 Task: Select location "New Delhi,Delhi".
Action: Mouse moved to (328, 325)
Screenshot: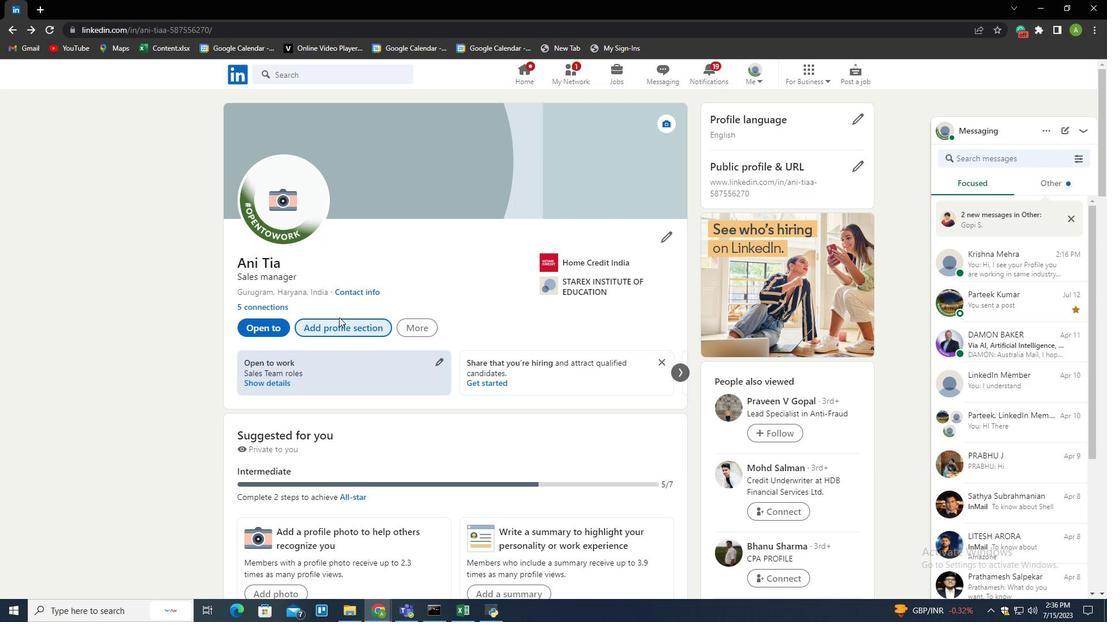 
Action: Mouse pressed left at (328, 325)
Screenshot: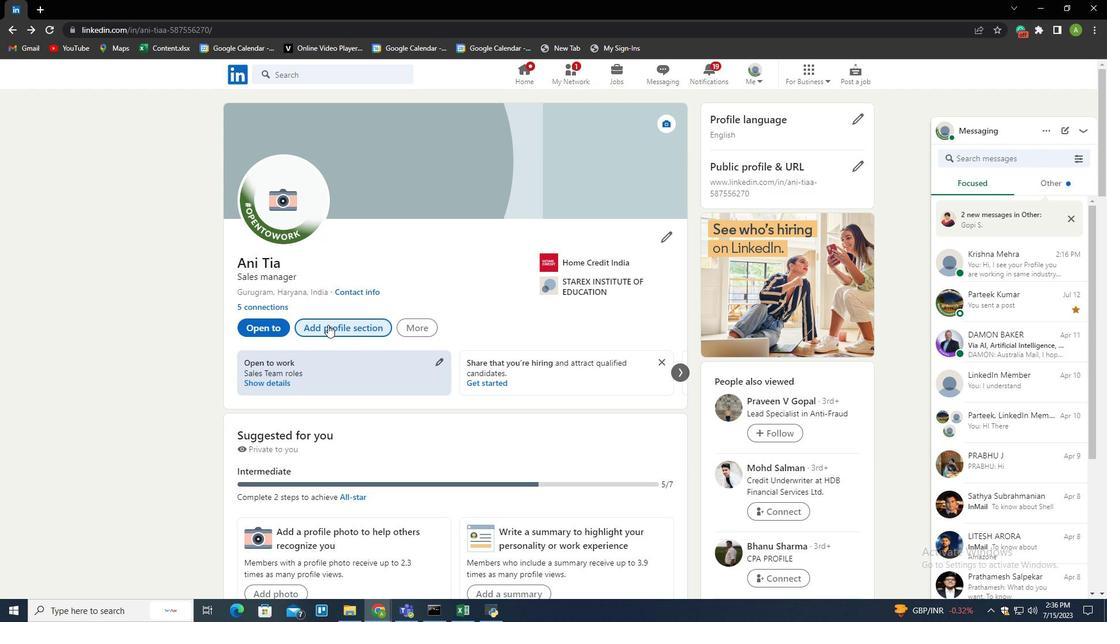 
Action: Mouse moved to (684, 125)
Screenshot: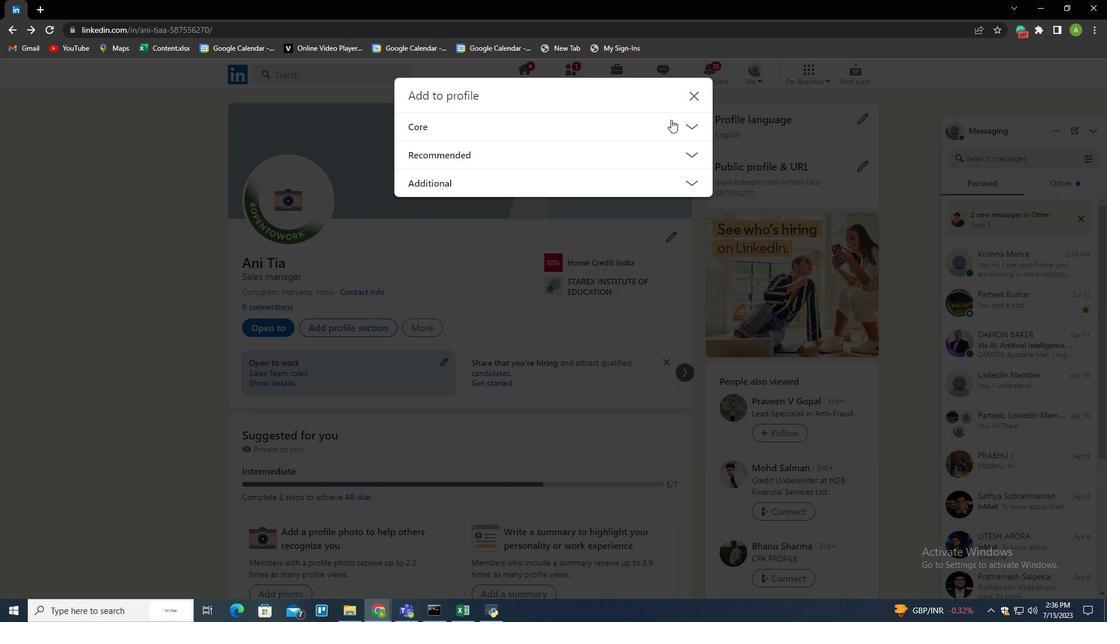 
Action: Mouse pressed left at (684, 125)
Screenshot: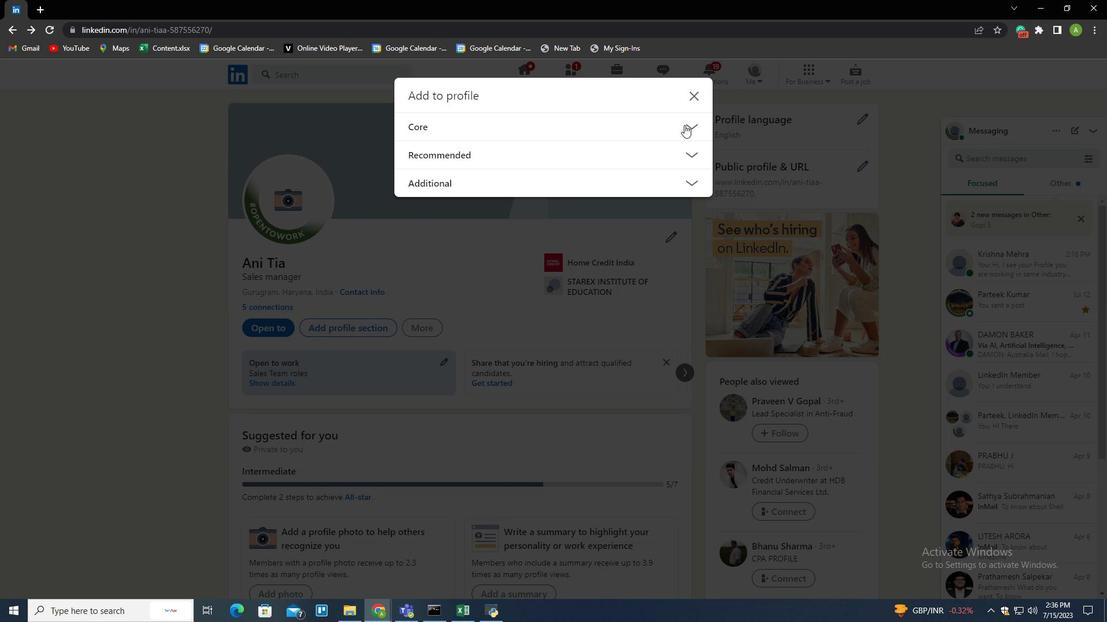 
Action: Mouse moved to (448, 290)
Screenshot: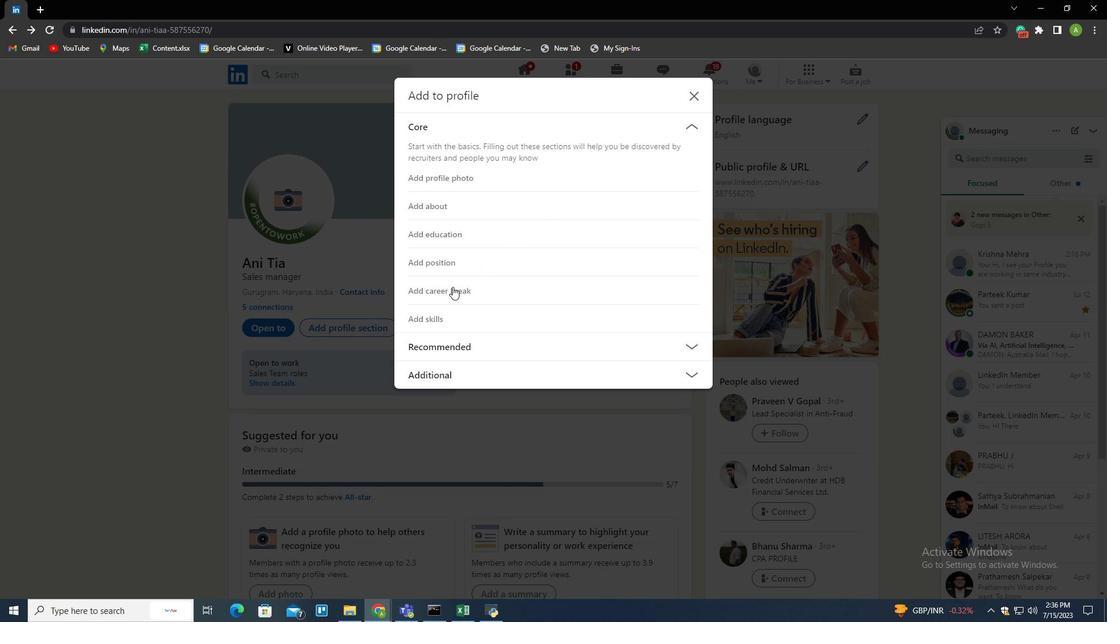 
Action: Mouse pressed left at (448, 290)
Screenshot: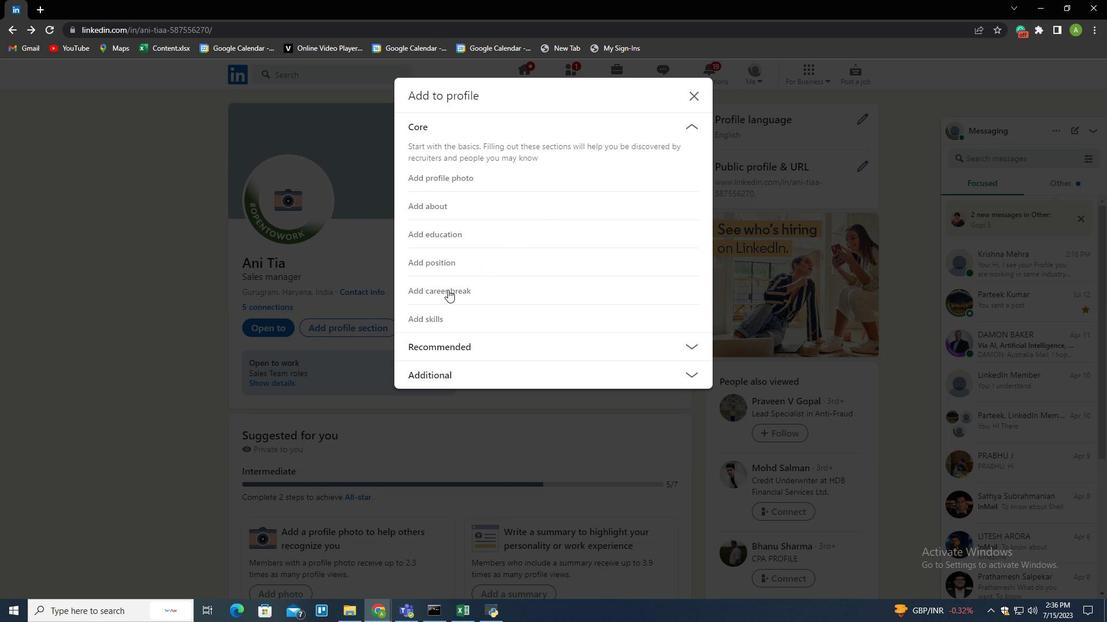 
Action: Mouse moved to (412, 241)
Screenshot: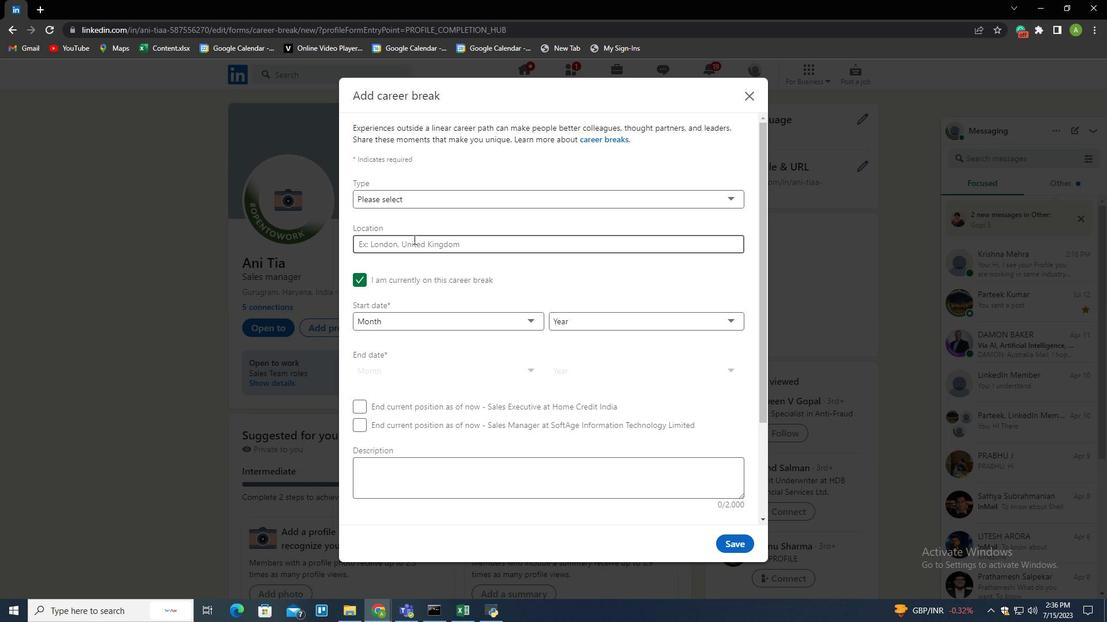 
Action: Mouse pressed left at (412, 241)
Screenshot: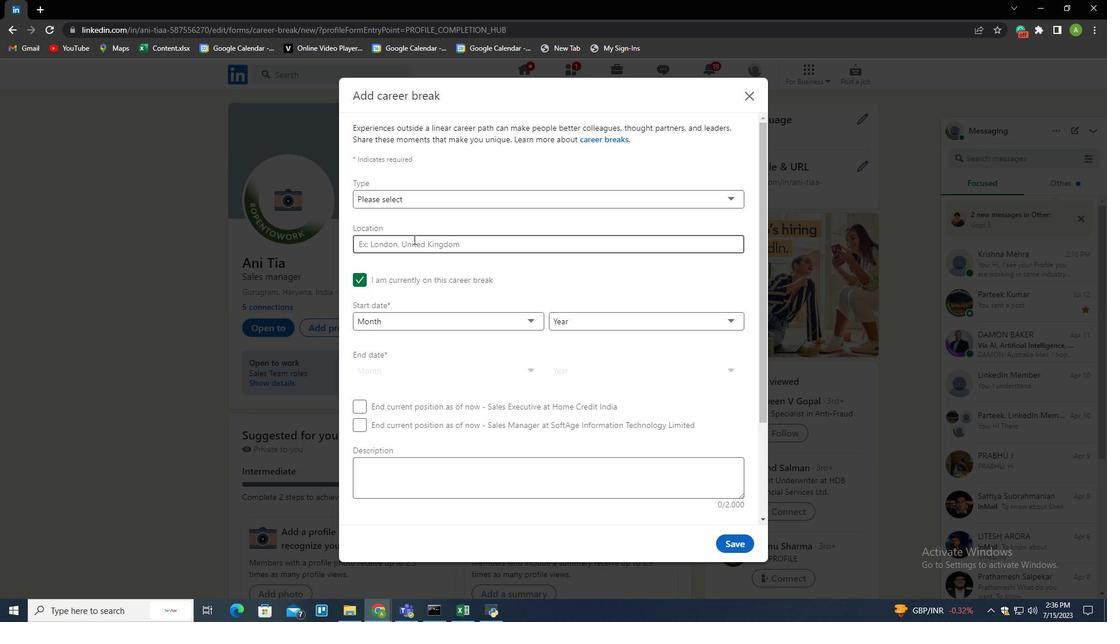 
Action: Mouse moved to (412, 242)
Screenshot: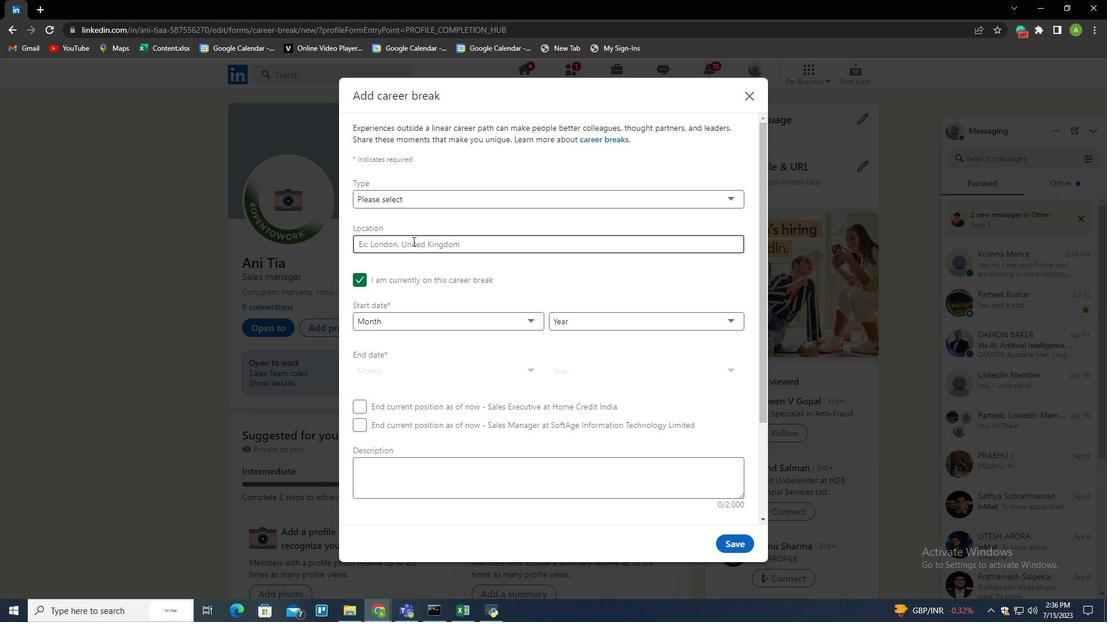 
Action: Key pressed <Key.shift>New<Key.space><Key.shift>Delhi<Key.down><Key.enter>
Screenshot: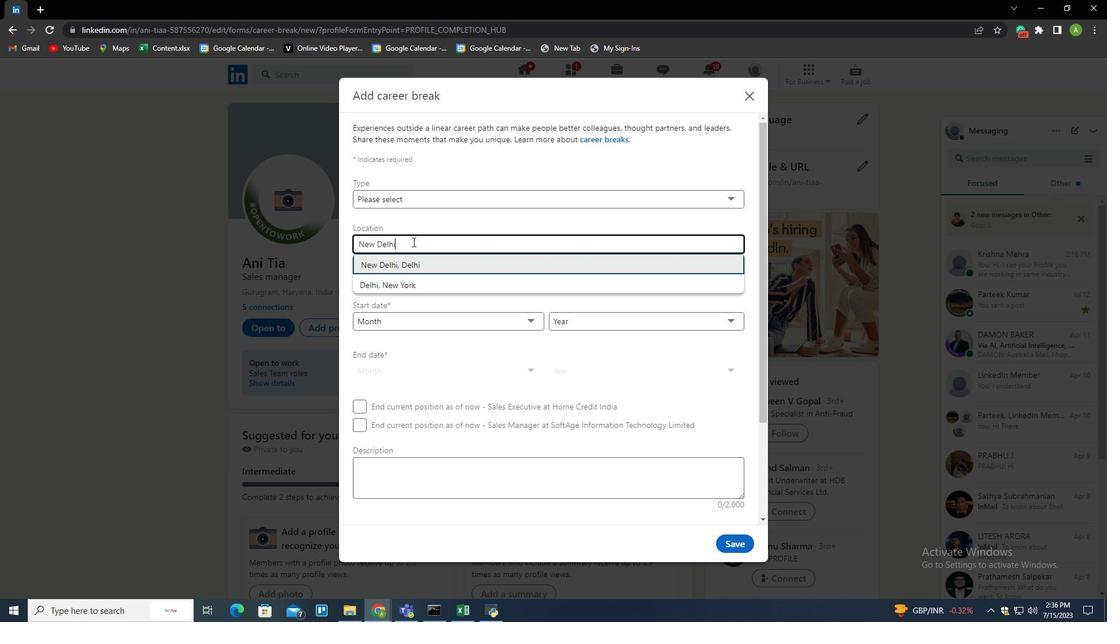 
Action: Mouse moved to (412, 242)
Screenshot: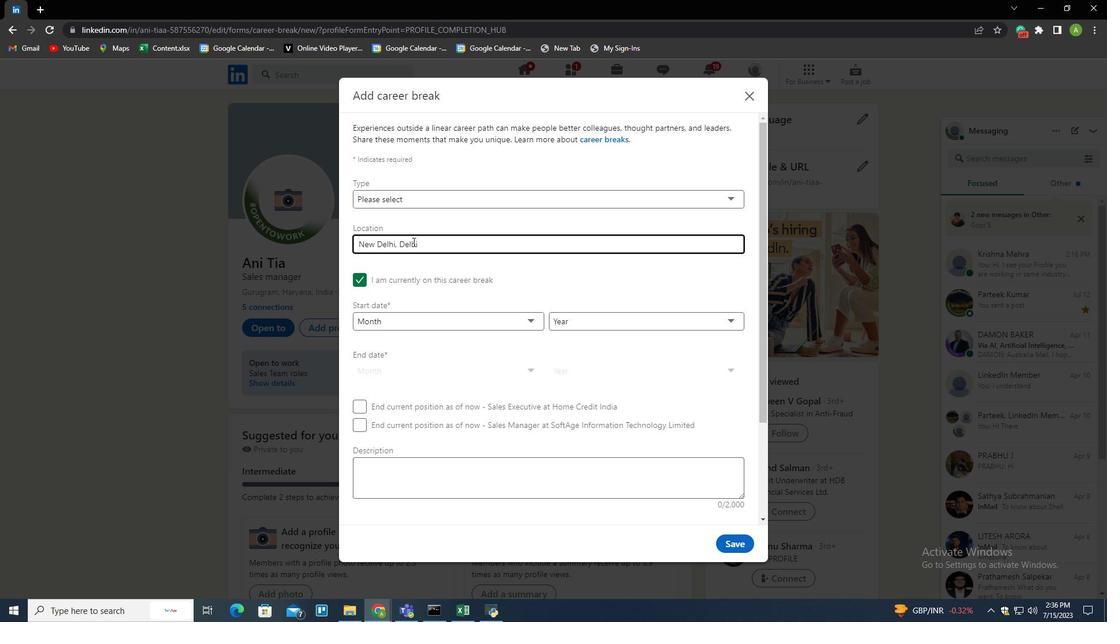 
